 Task: Set the repository name for your new repository using import to "JS-Snippets".
Action: Mouse moved to (1115, 91)
Screenshot: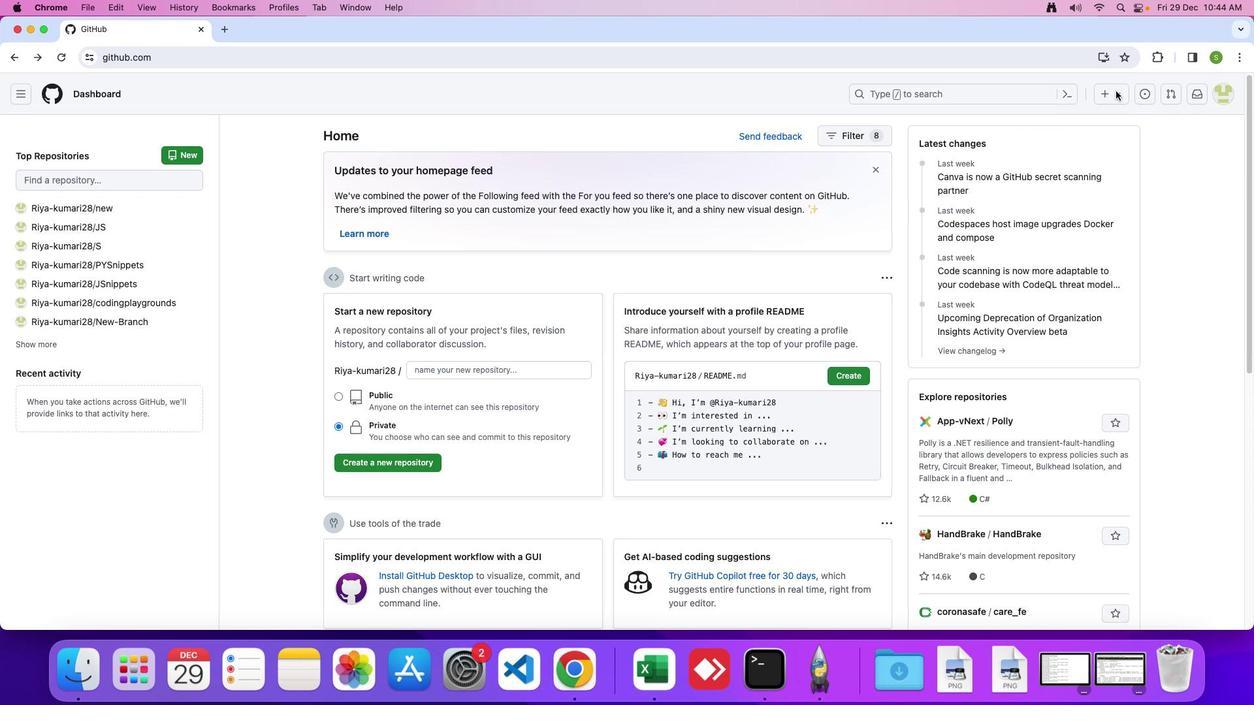 
Action: Mouse pressed left at (1115, 91)
Screenshot: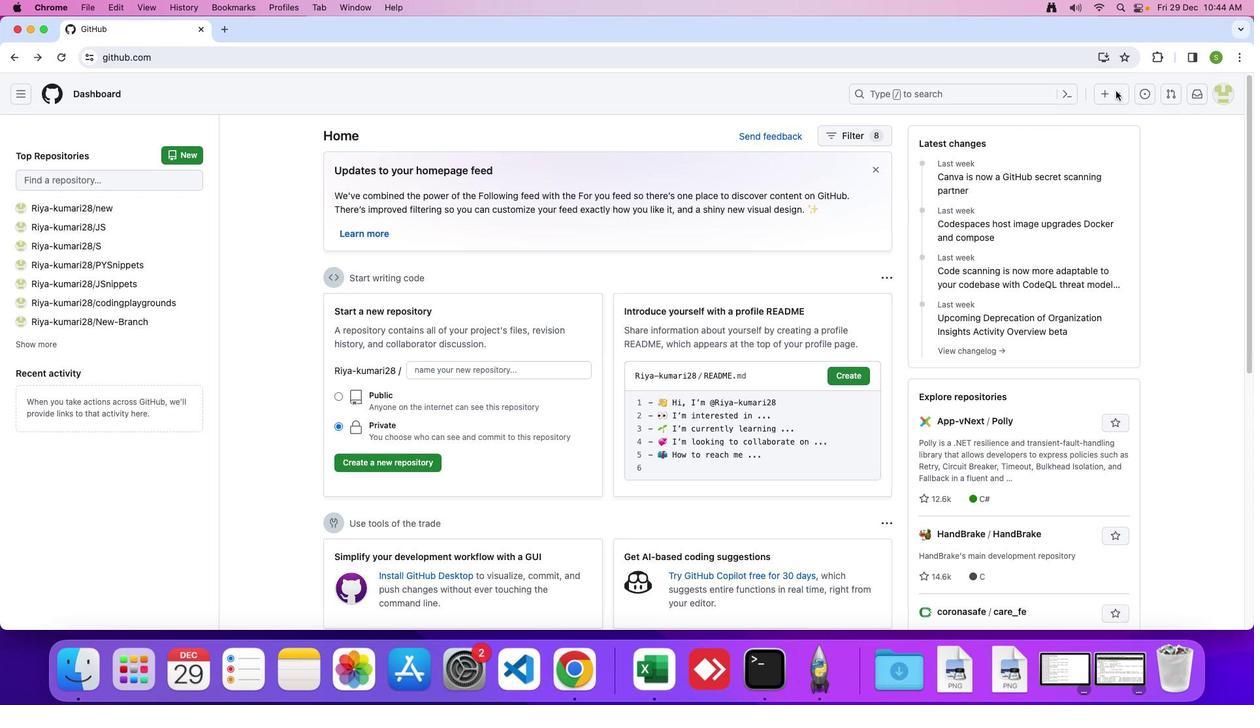 
Action: Mouse moved to (1107, 93)
Screenshot: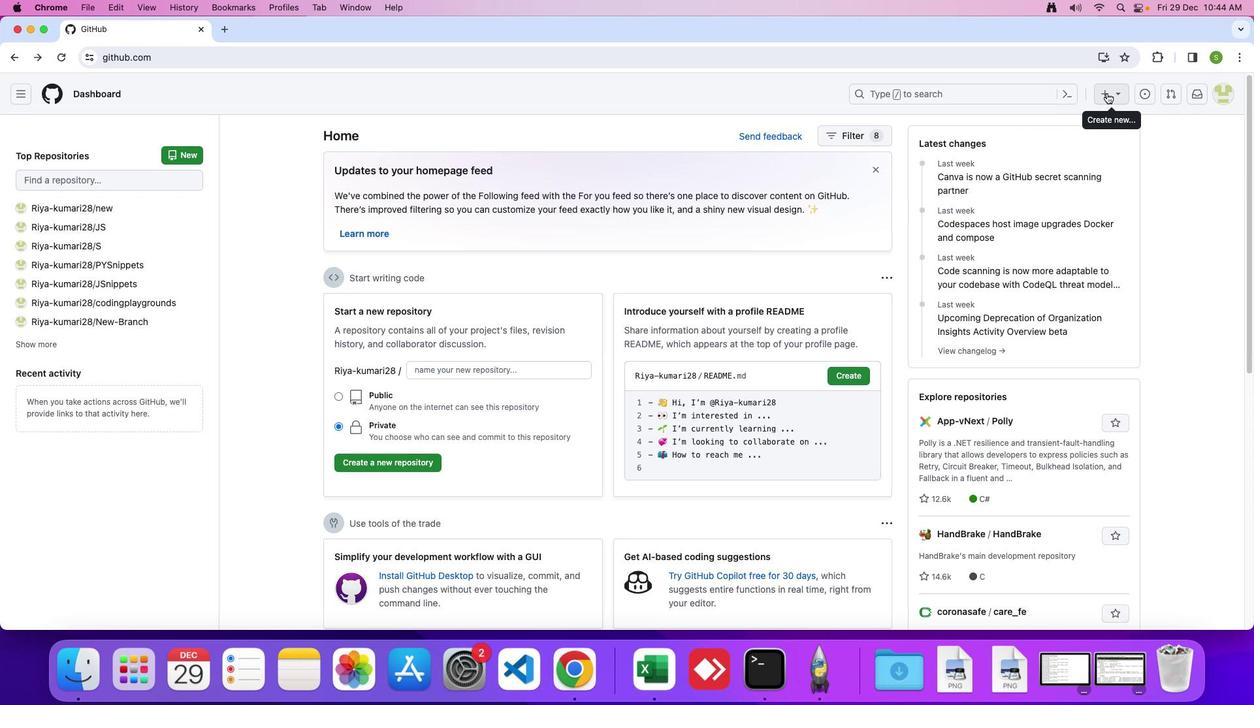 
Action: Mouse pressed left at (1107, 93)
Screenshot: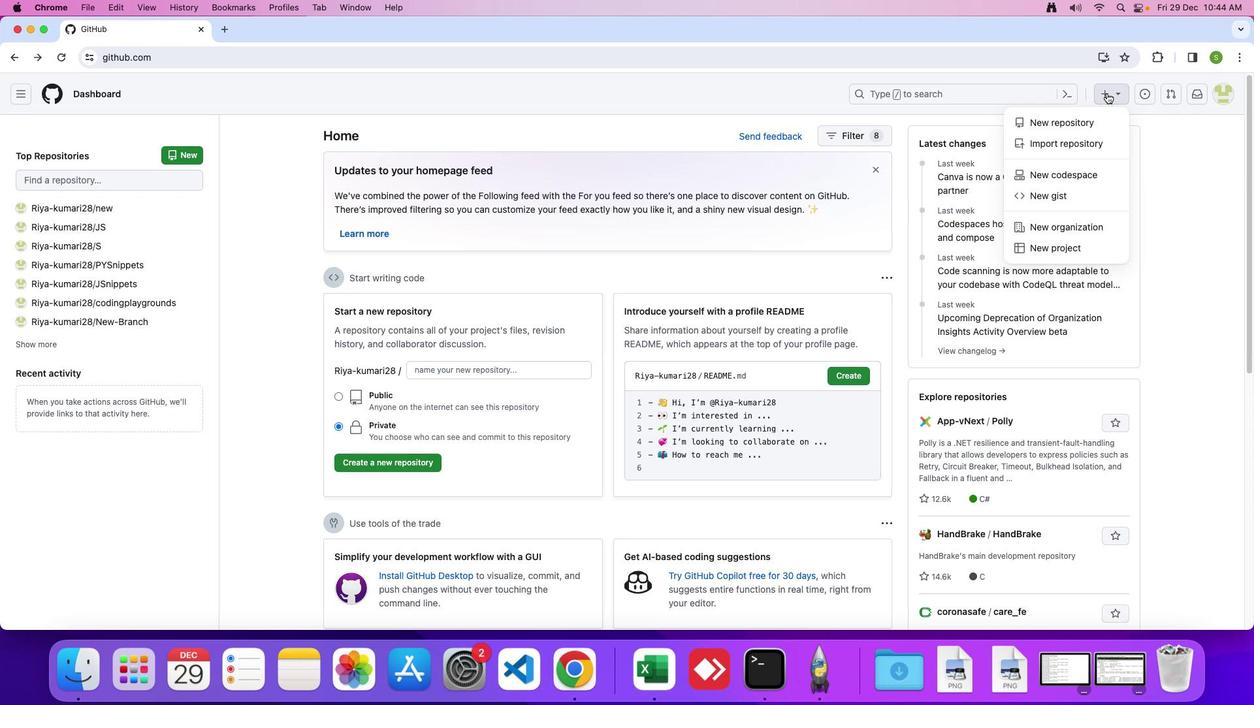 
Action: Mouse moved to (1072, 142)
Screenshot: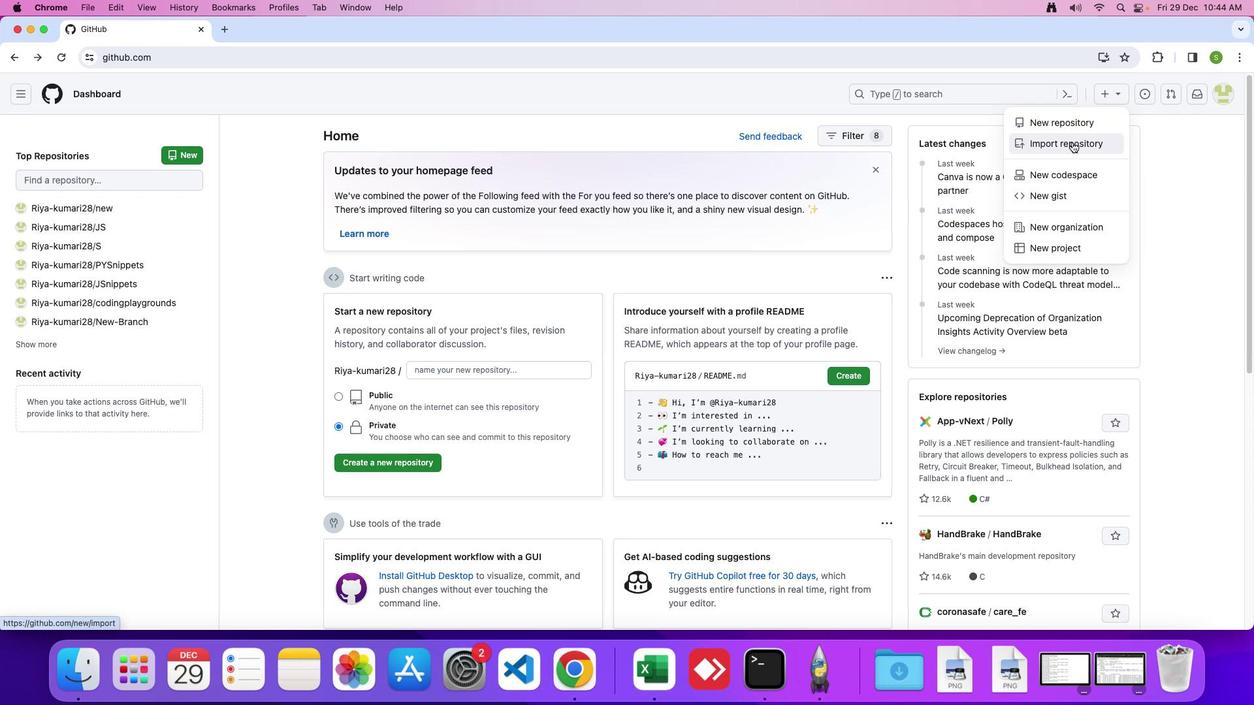 
Action: Mouse pressed left at (1072, 142)
Screenshot: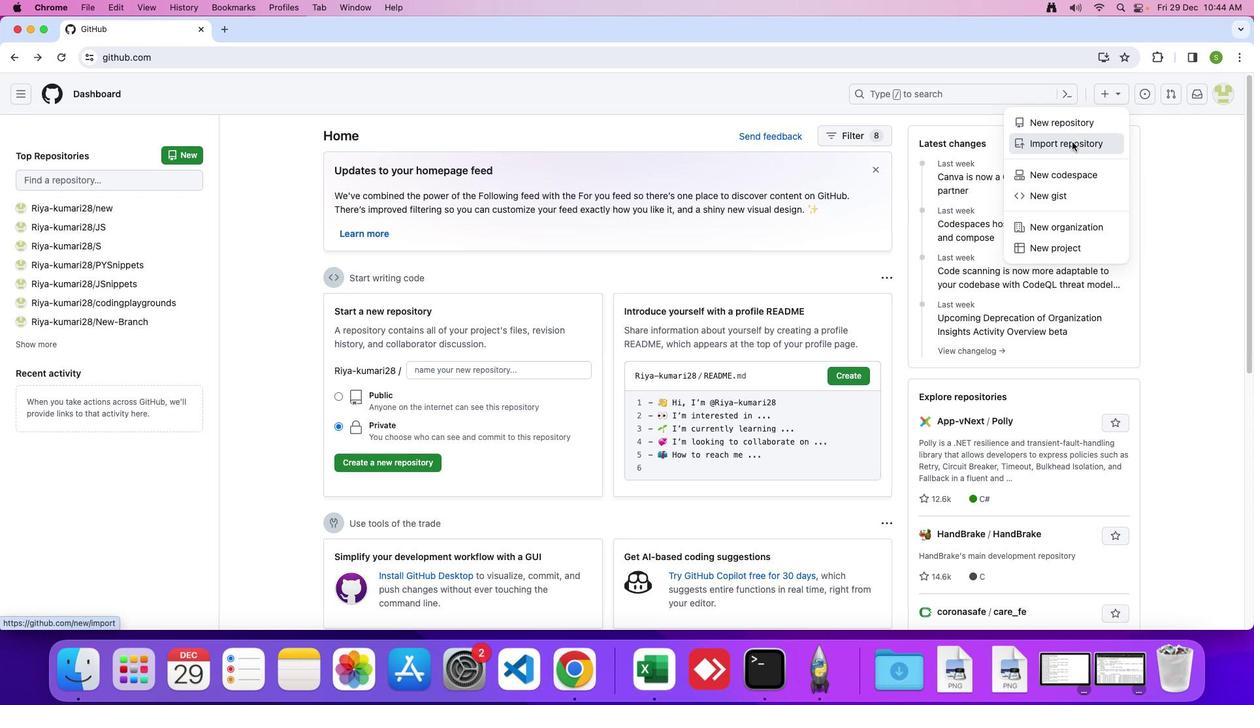 
Action: Mouse moved to (586, 395)
Screenshot: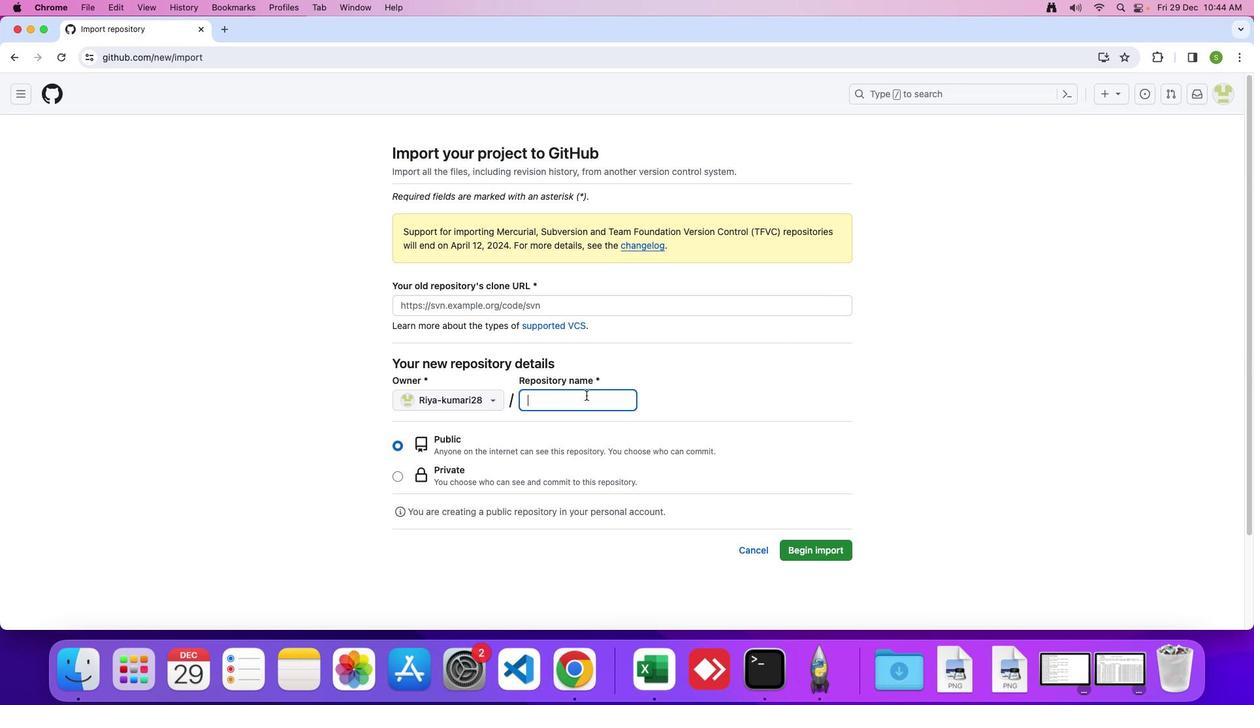 
Action: Mouse pressed left at (586, 395)
Screenshot: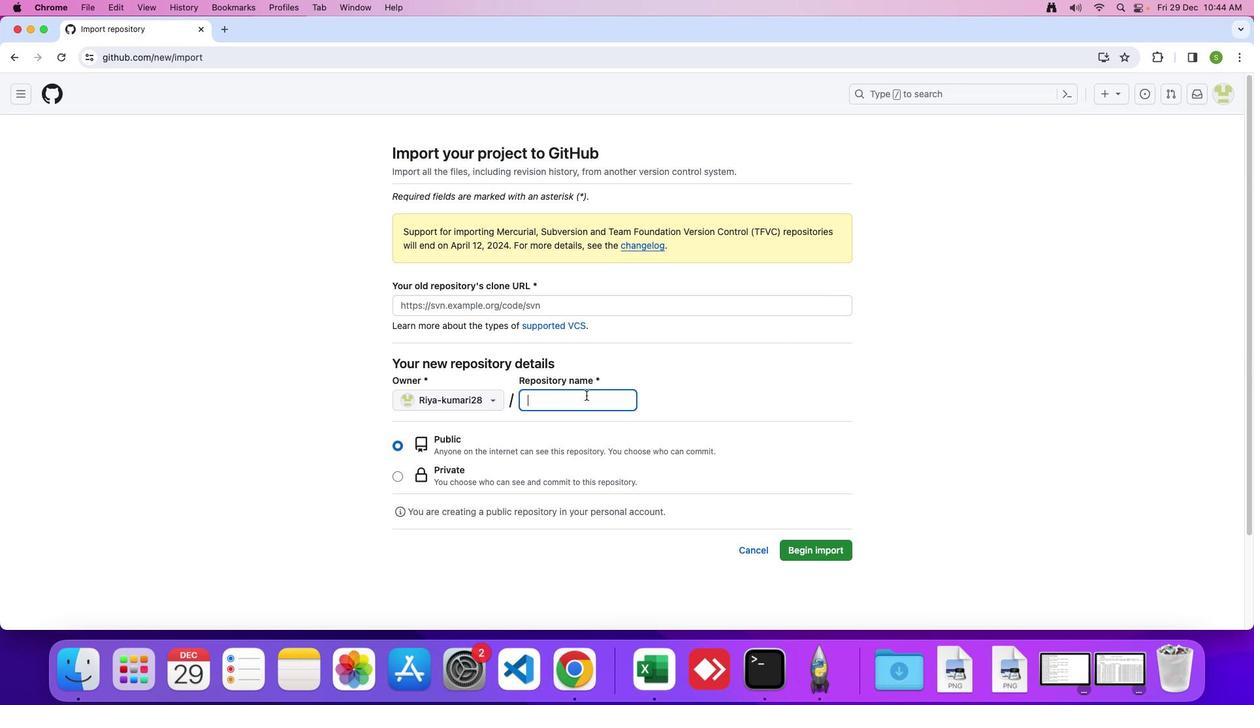 
Action: Mouse moved to (587, 396)
Screenshot: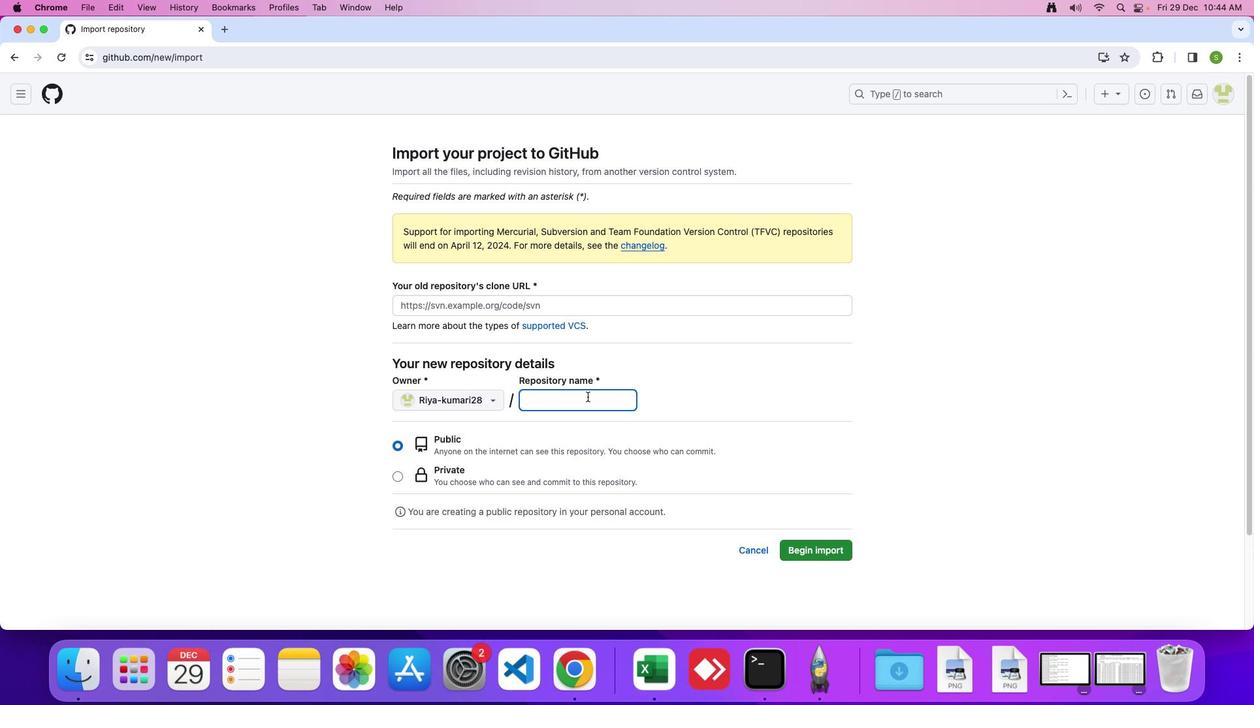 
Action: Key pressed 'J''S''-''S'Key.caps_lock'n''i''p''p''e''t''s'
Screenshot: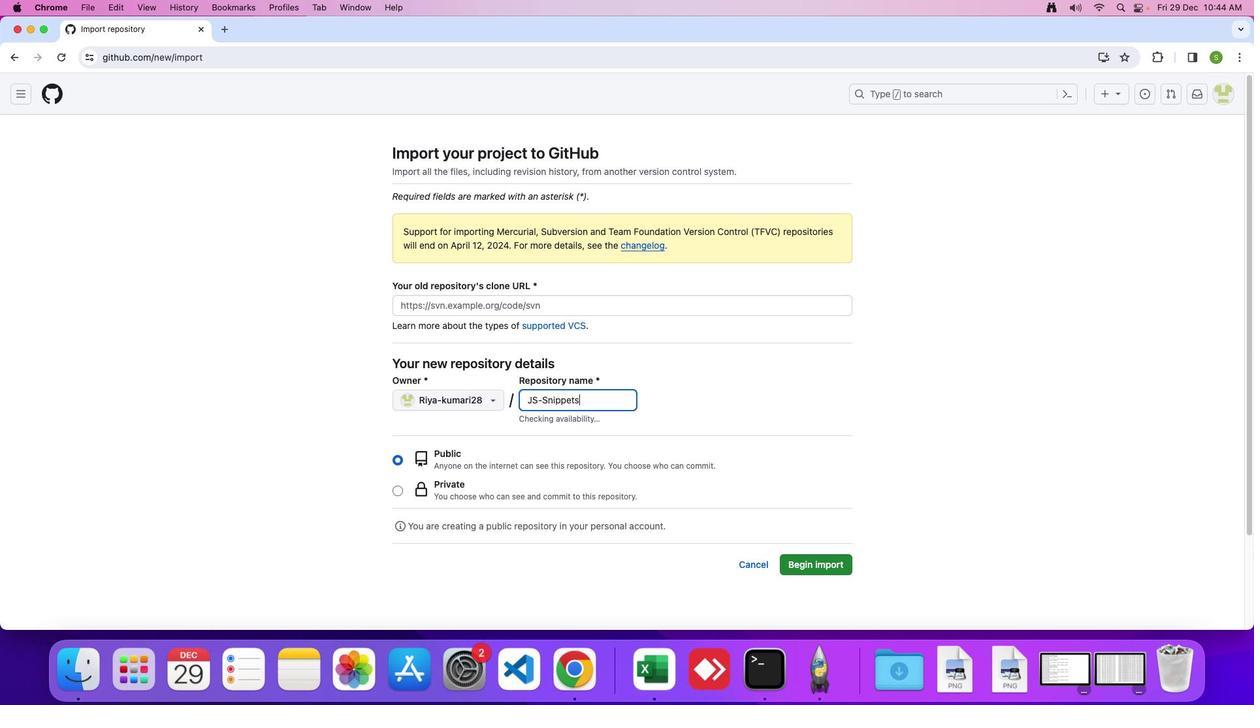
